 Task: Create new profile with name "My Profile" and copy from node.js.
Action: Mouse moved to (206, 133)
Screenshot: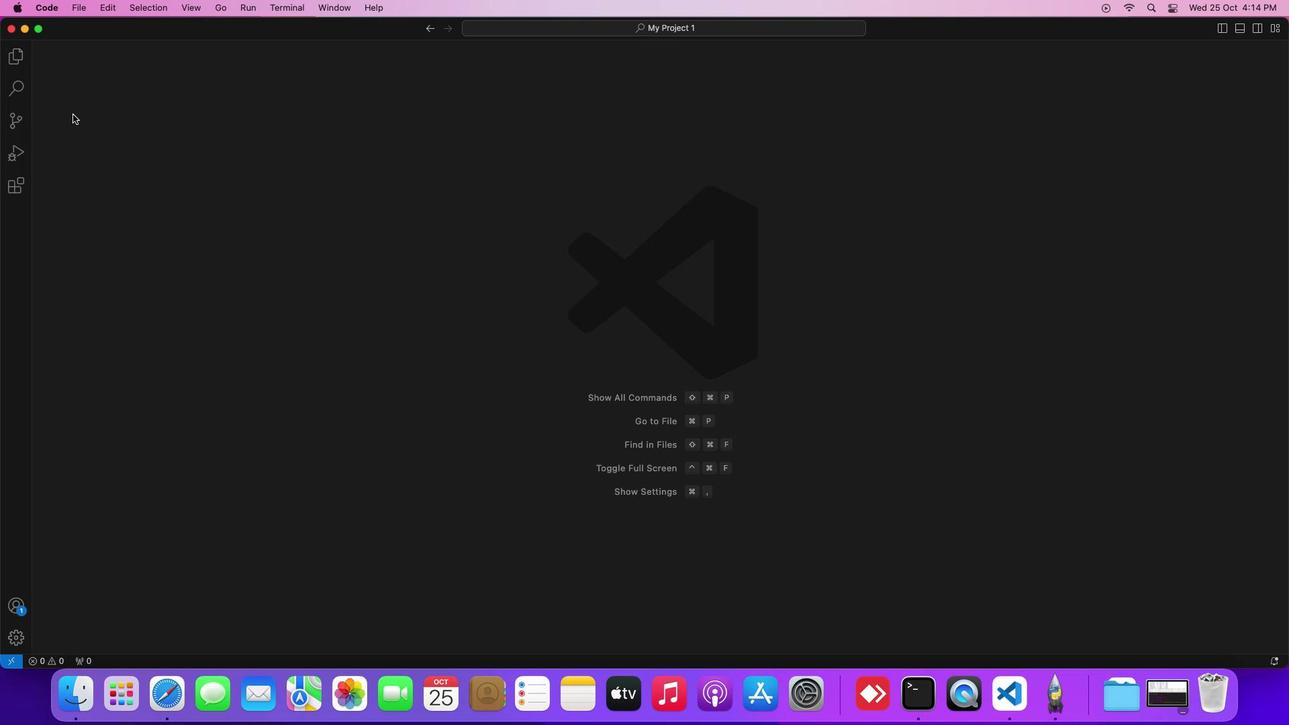 
Action: Mouse pressed left at (206, 133)
Screenshot: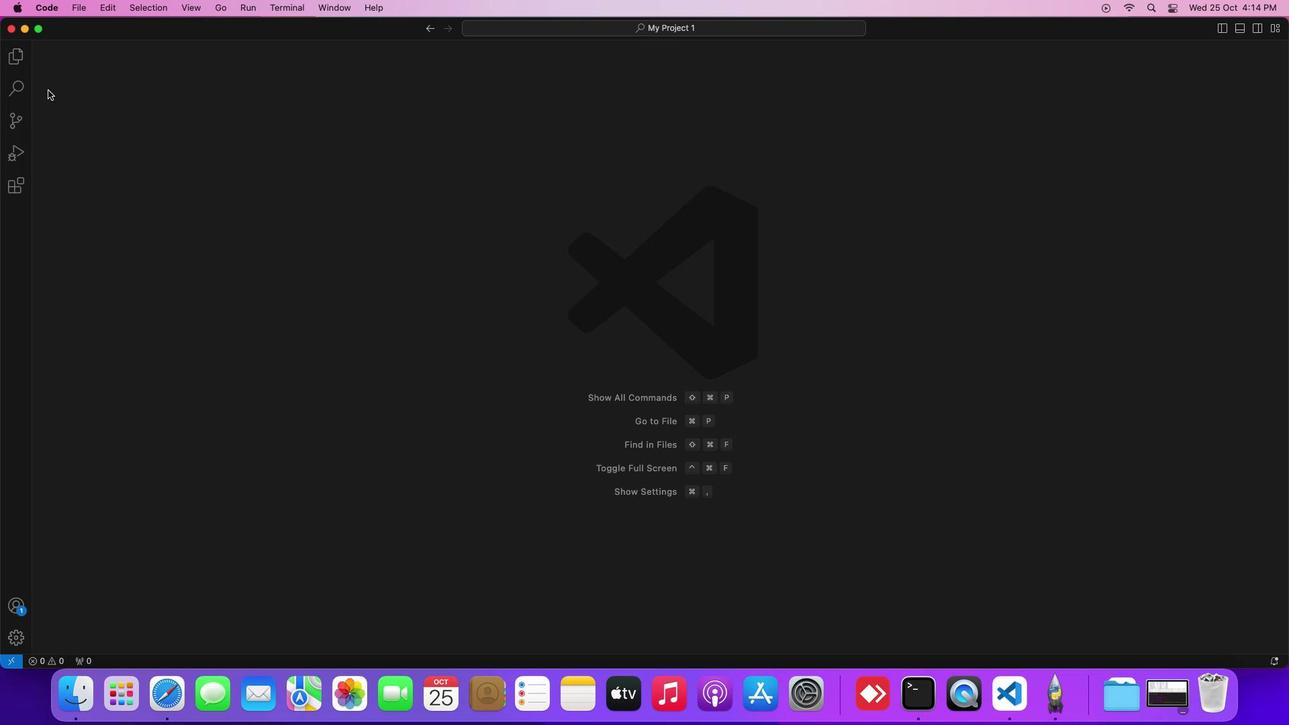 
Action: Mouse moved to (42, 4)
Screenshot: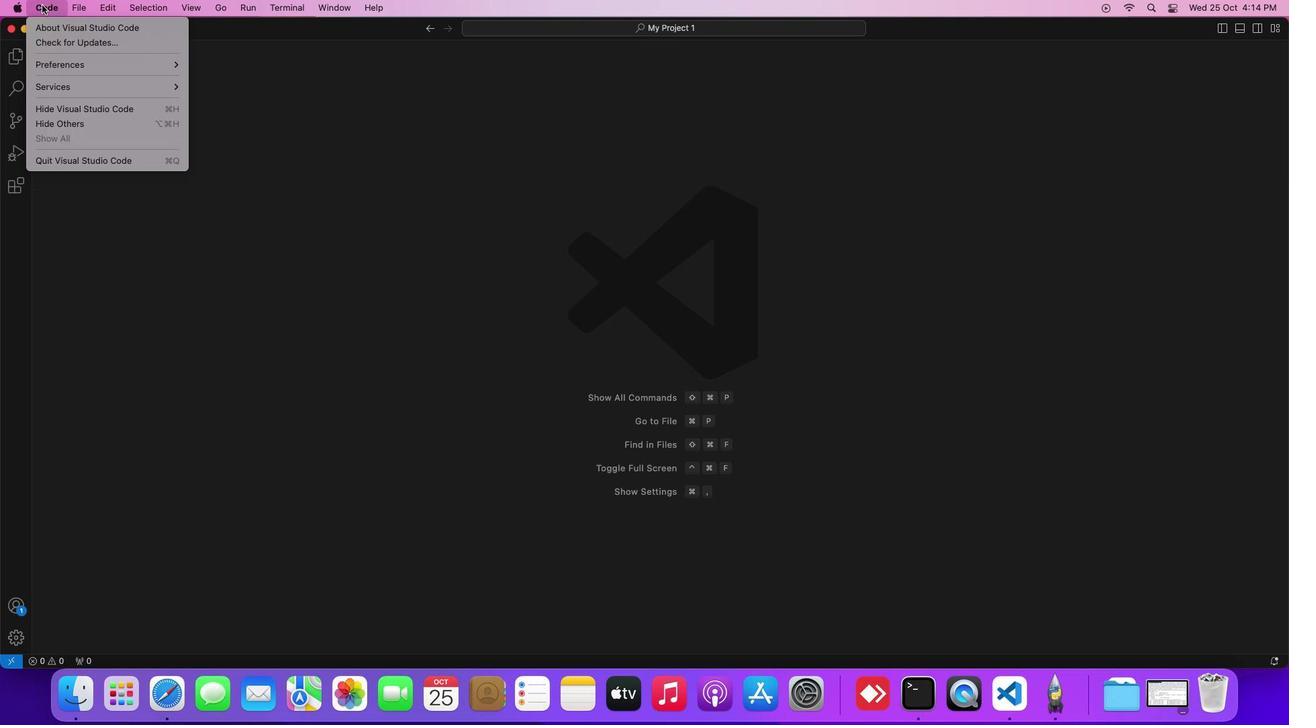 
Action: Mouse pressed left at (42, 4)
Screenshot: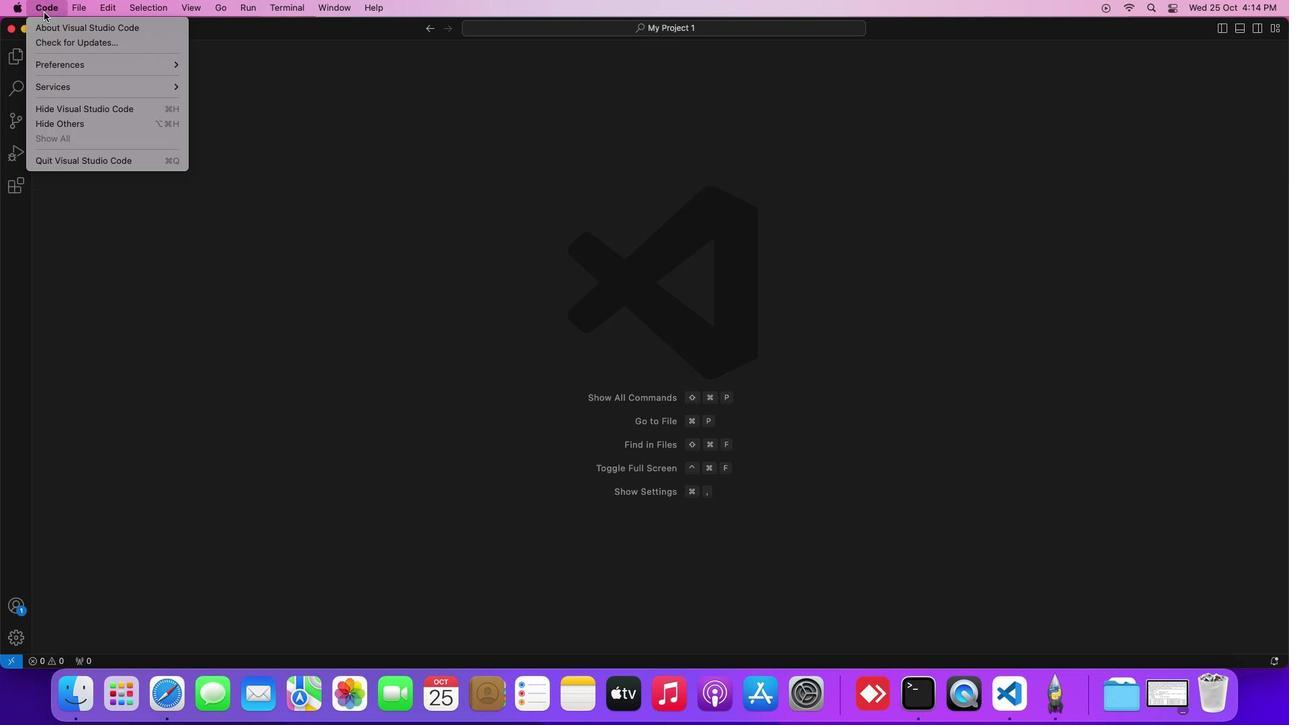 
Action: Mouse moved to (407, 105)
Screenshot: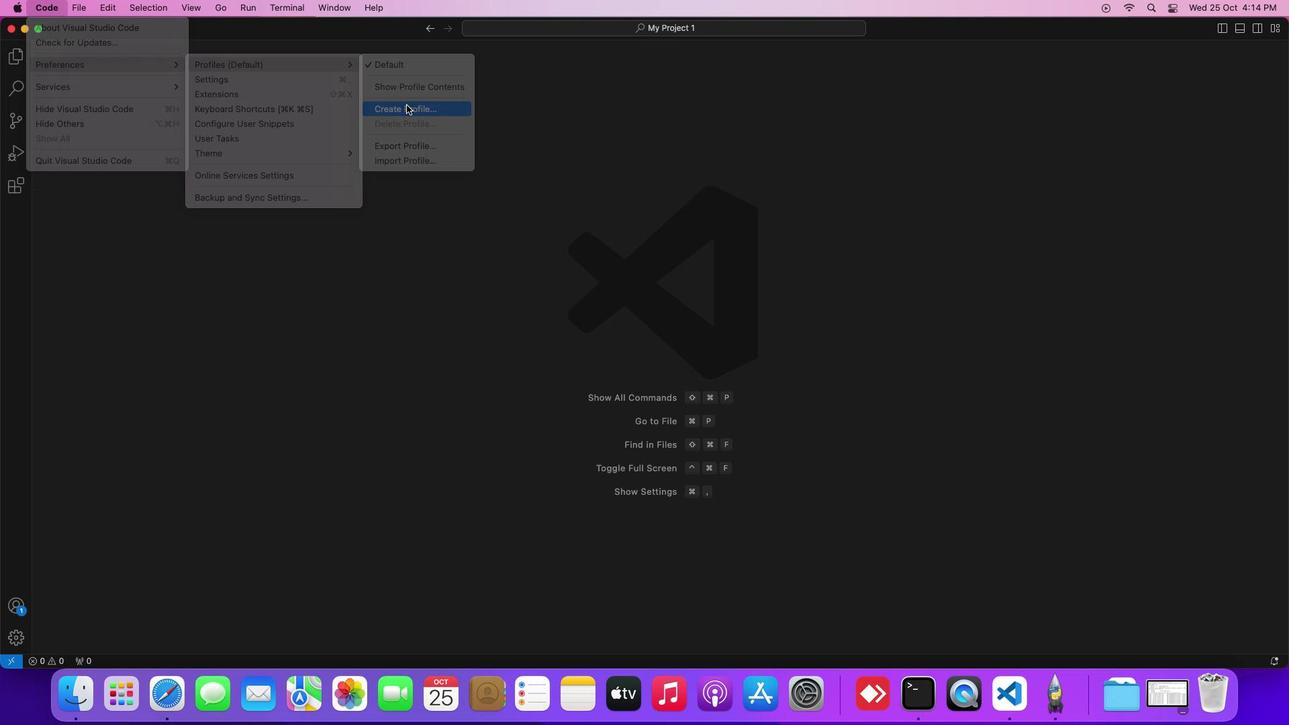 
Action: Mouse pressed left at (407, 105)
Screenshot: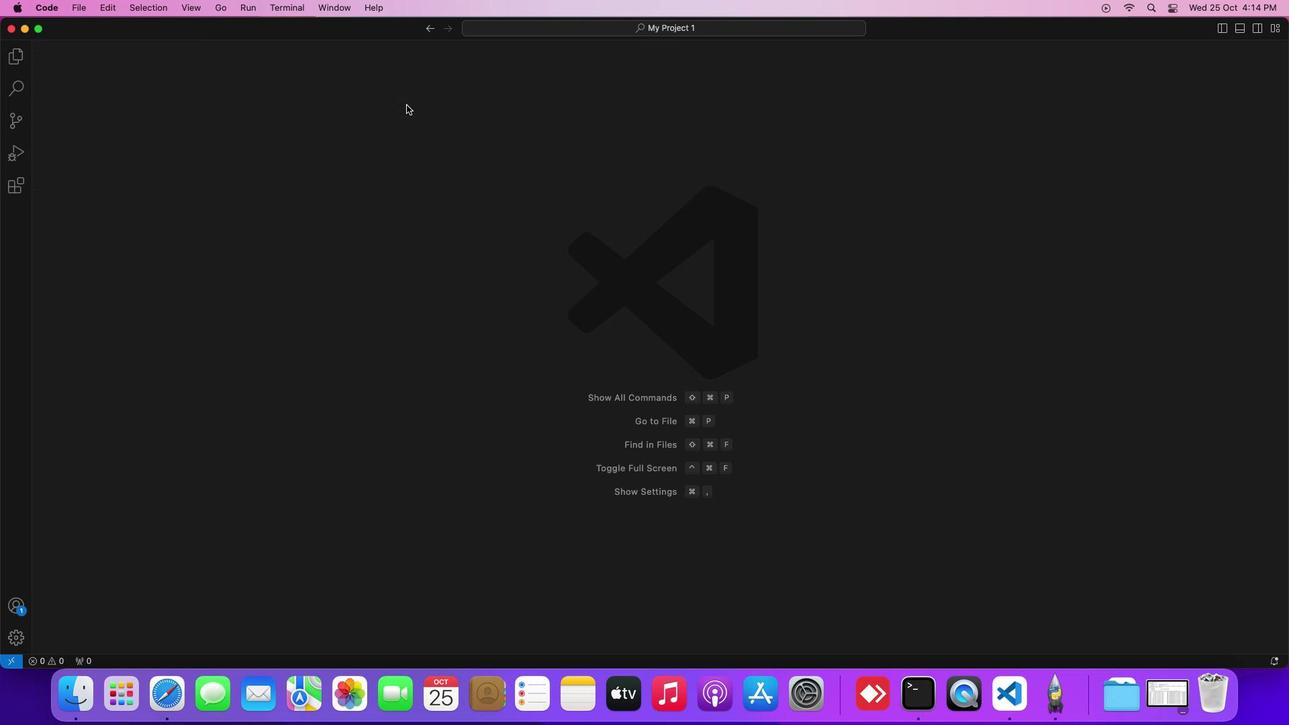 
Action: Mouse moved to (522, 59)
Screenshot: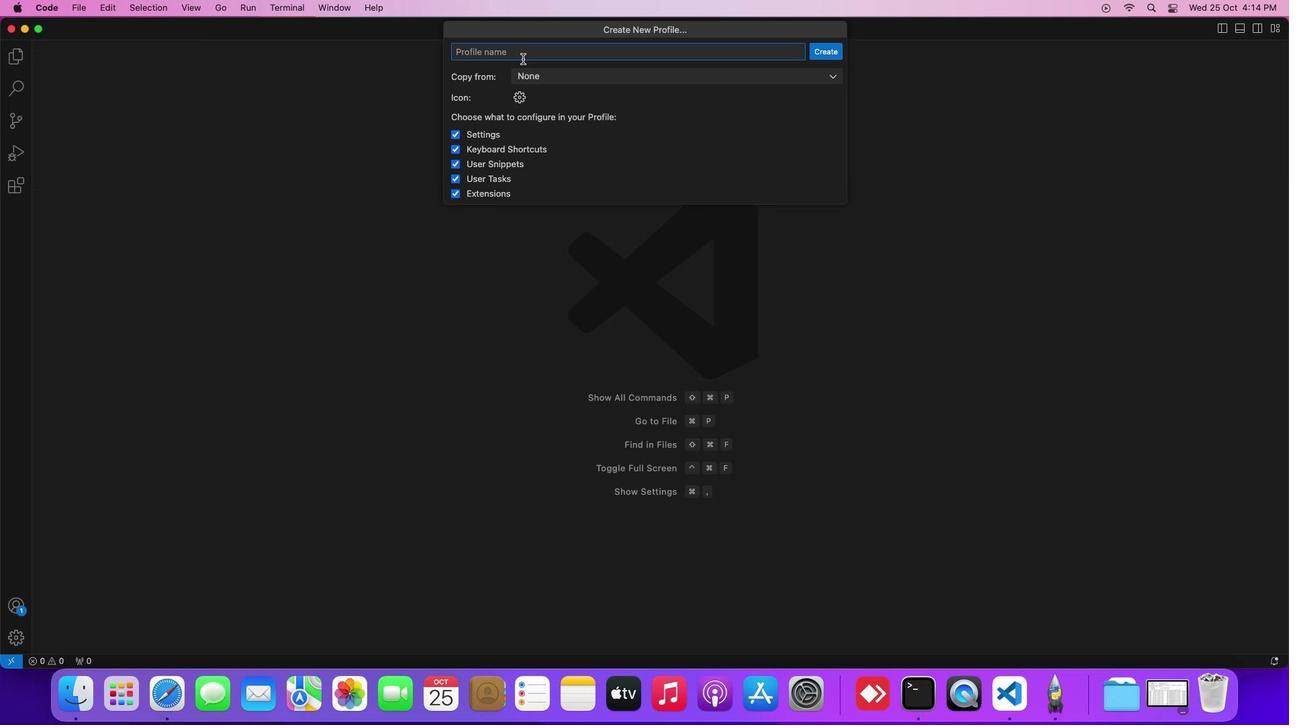 
Action: Key pressed Key.shift'N'Key.backspaceKey.shift'M''y'Key.spaceKey.shift'P''r''o''f''i''l''e'
Screenshot: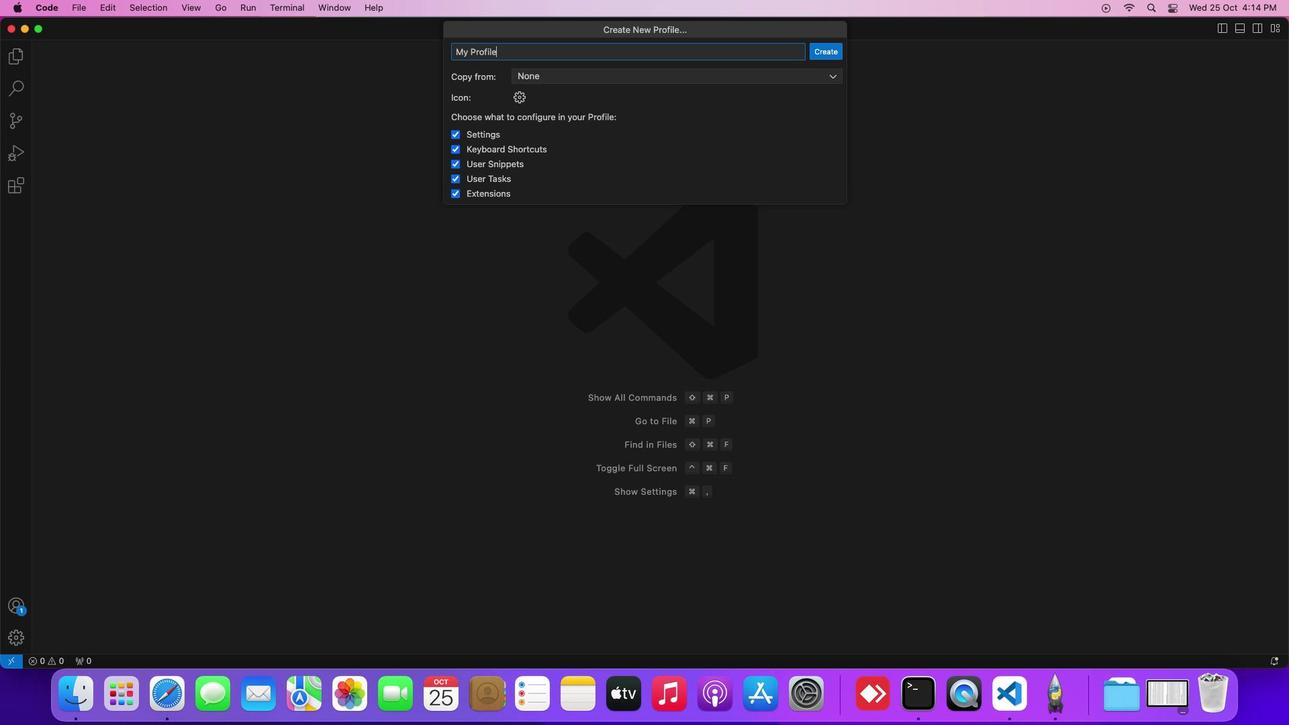 
Action: Mouse moved to (581, 72)
Screenshot: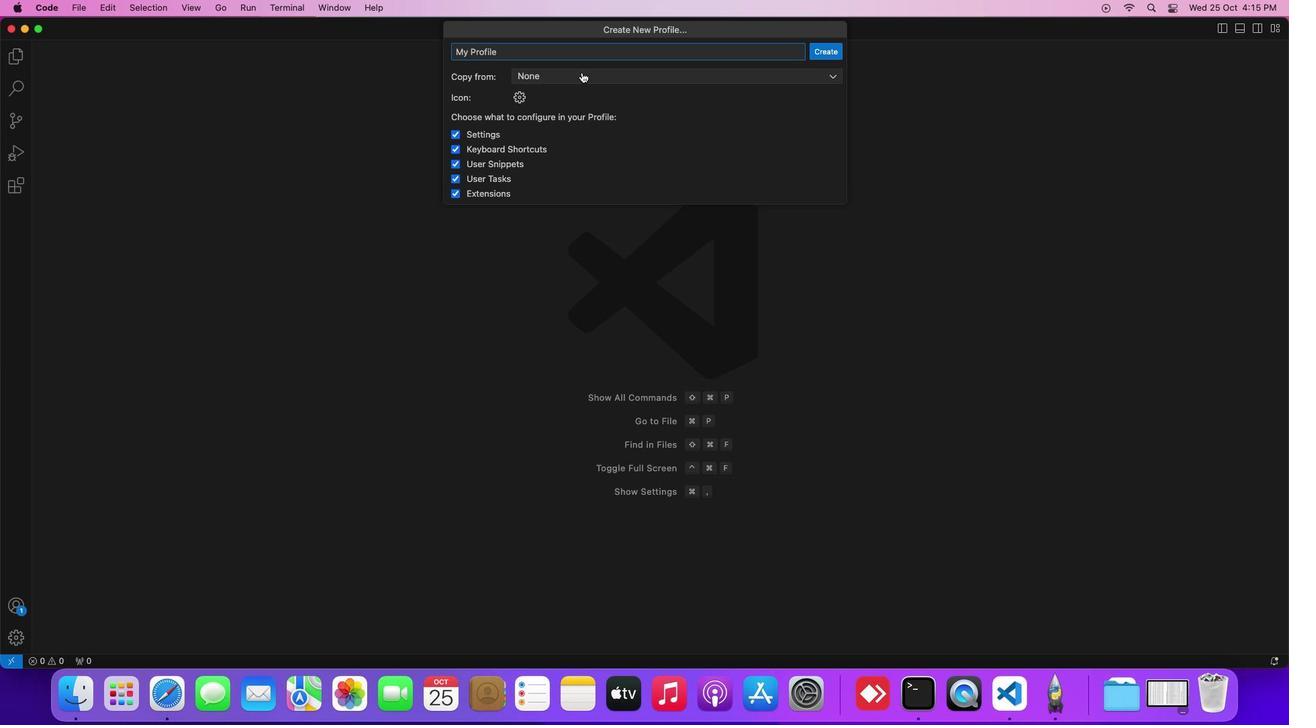 
Action: Mouse pressed left at (581, 72)
Screenshot: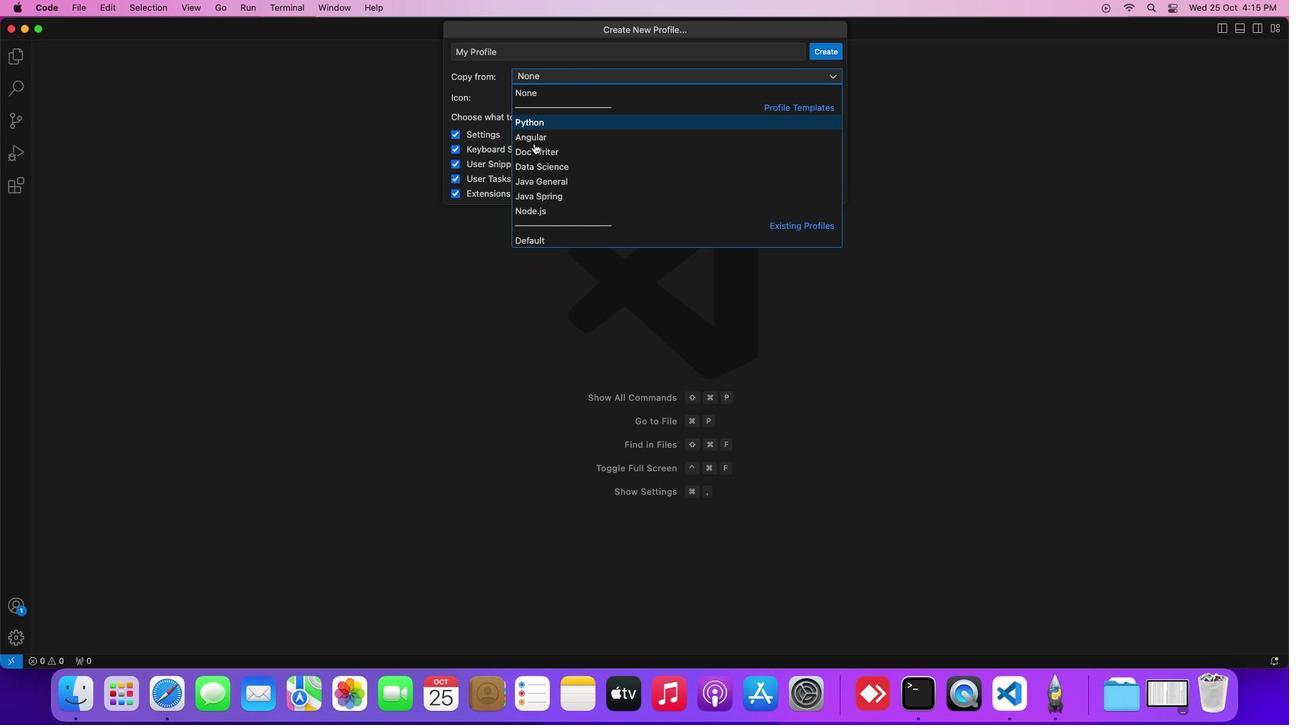 
Action: Mouse moved to (542, 208)
Screenshot: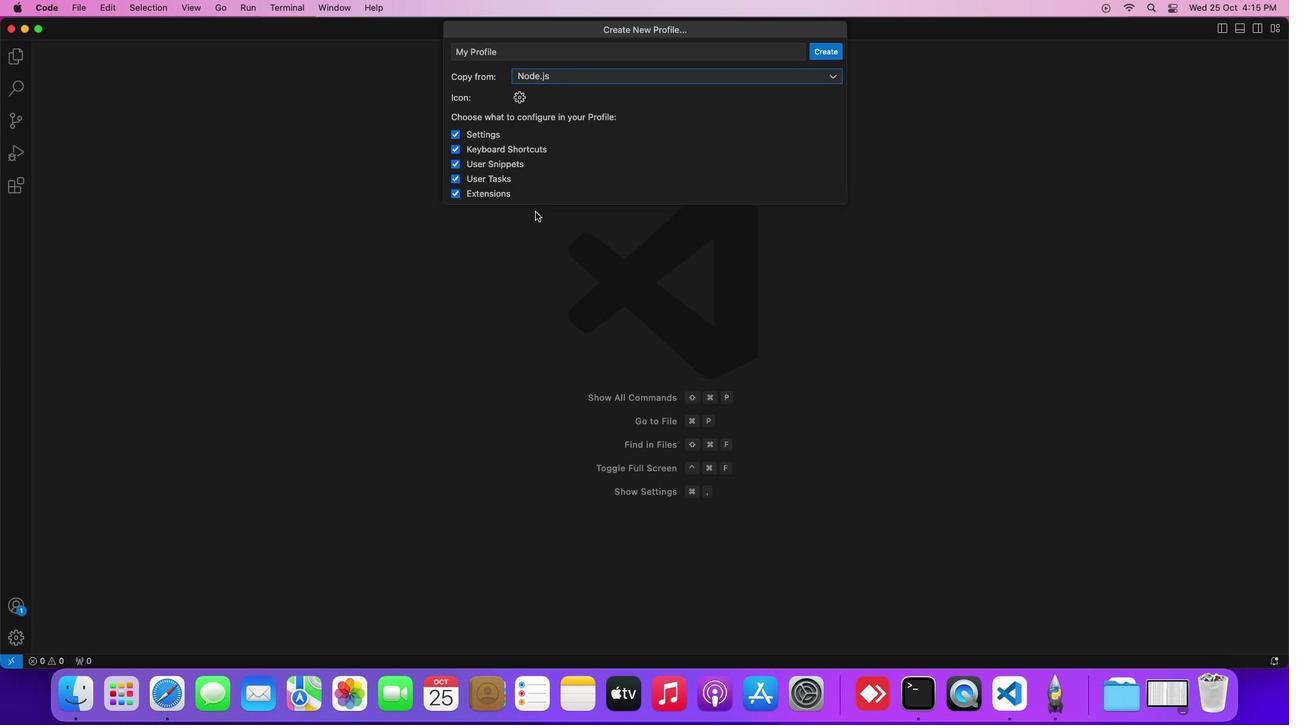 
Action: Mouse pressed left at (542, 208)
Screenshot: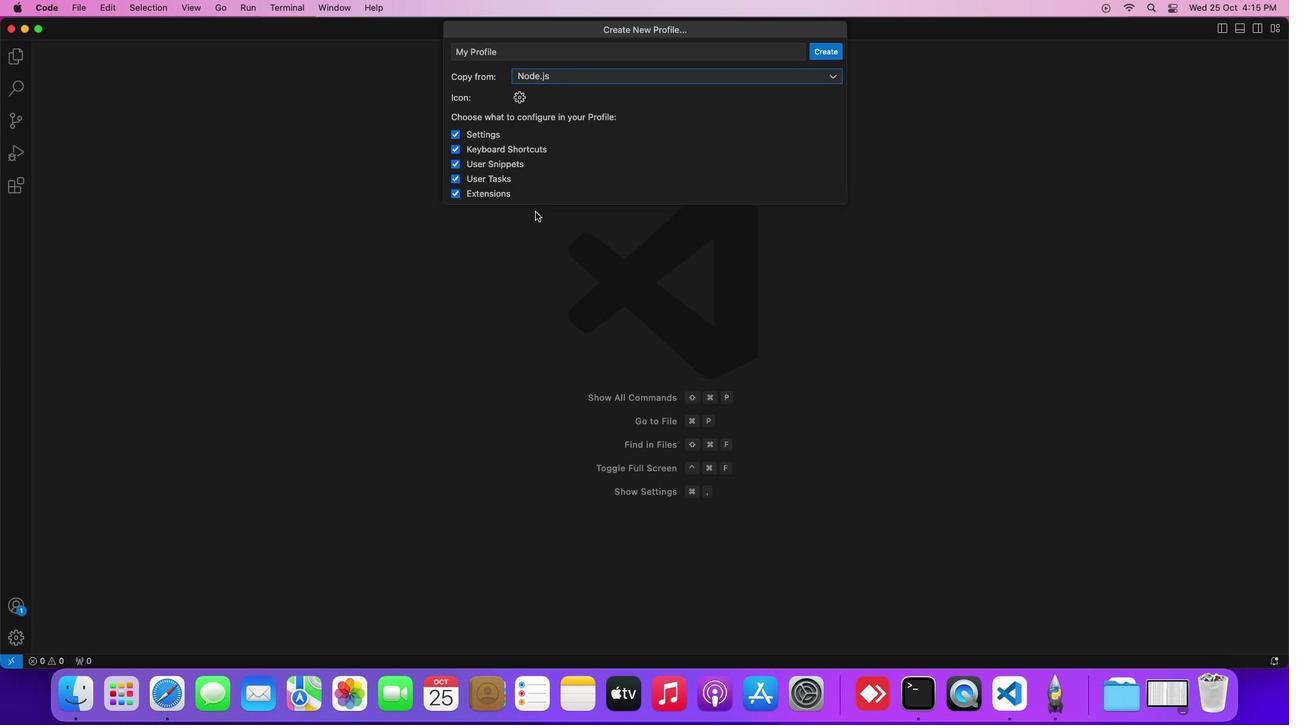 
Action: Mouse moved to (831, 57)
Screenshot: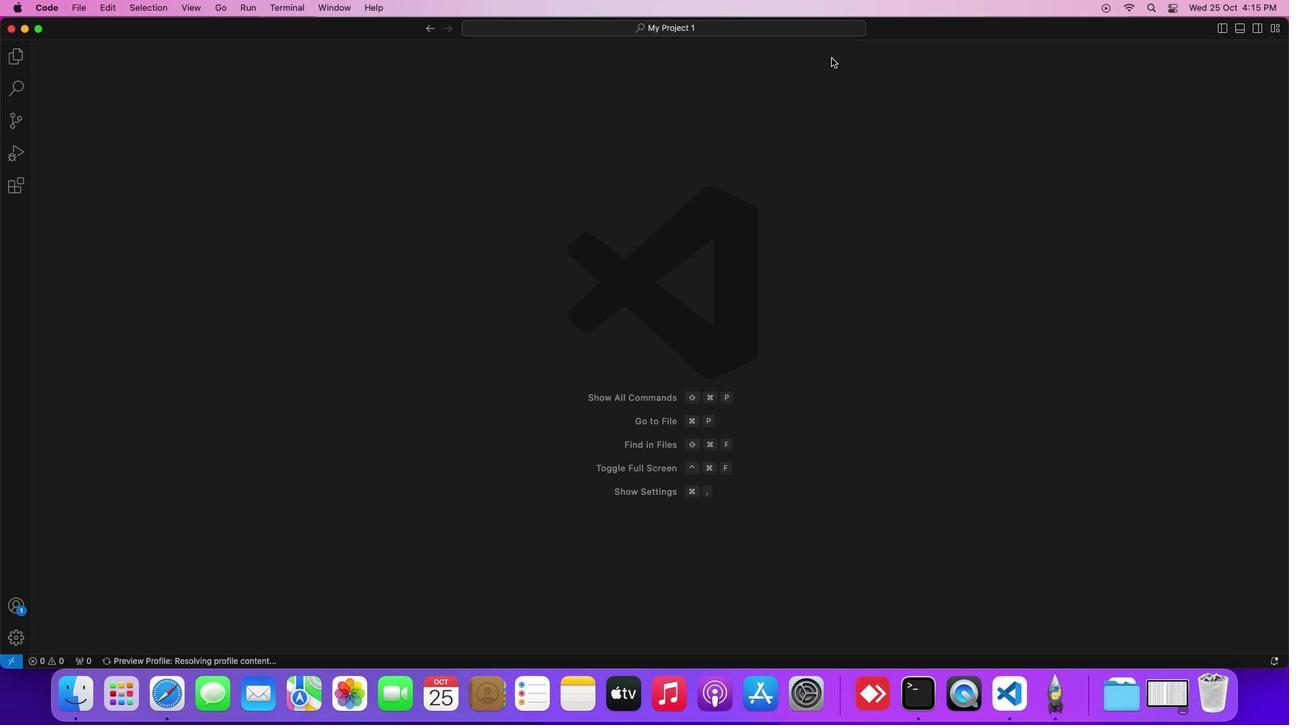 
Action: Mouse pressed left at (831, 57)
Screenshot: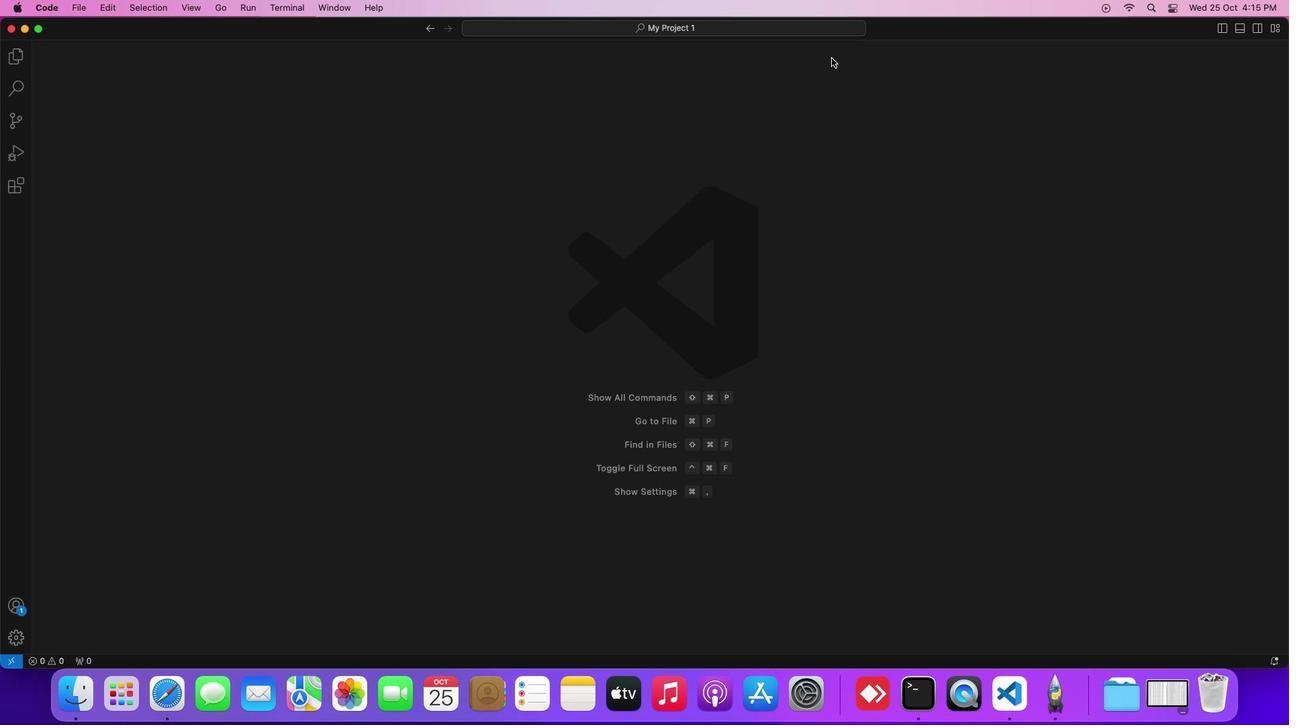 
